 Task: Create List Data Visualization in Board Employee Benefits Packages to Workspace Employee Relations. Create List Business Intelligence in Board Product Feature Prioritization to Workspace Employee Relations. Create List Market Research in Board Product Requirements Gathering and Analysis to Workspace Employee Relations
Action: Mouse moved to (34, 272)
Screenshot: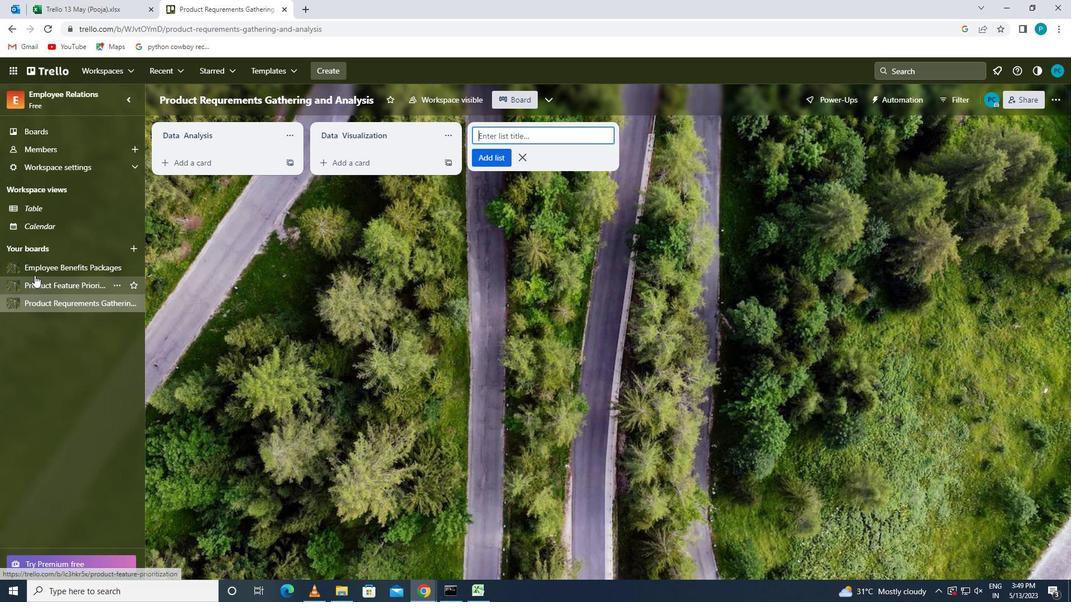 
Action: Mouse pressed left at (34, 272)
Screenshot: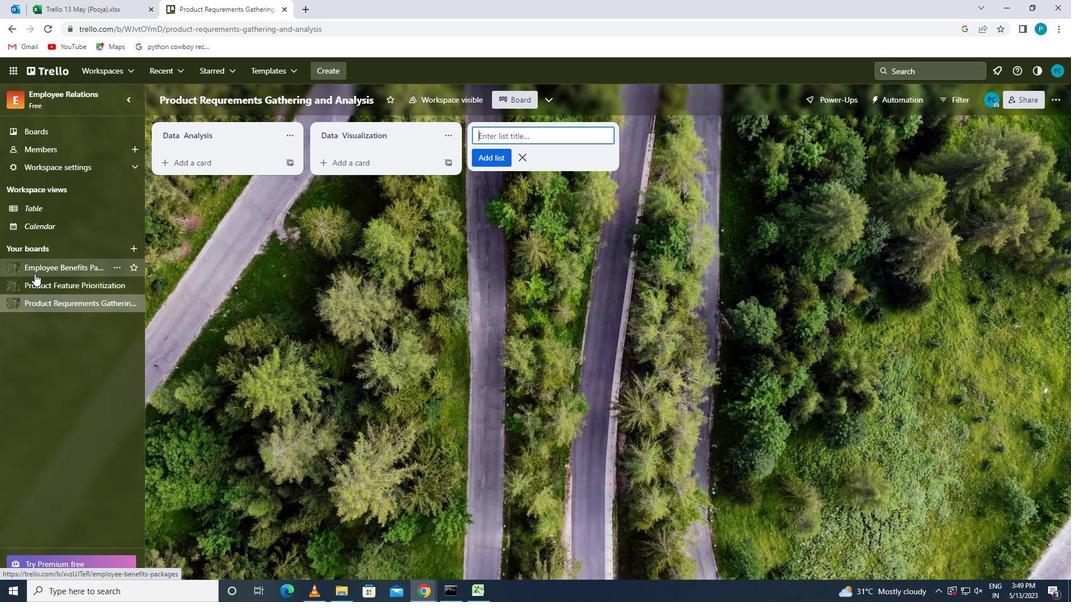 
Action: Mouse moved to (532, 144)
Screenshot: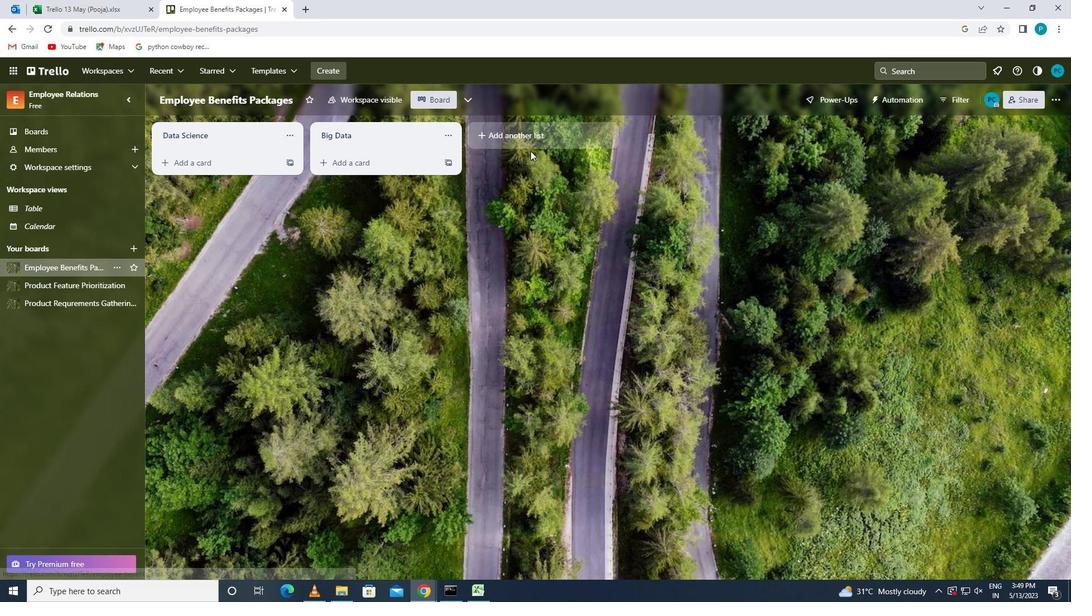 
Action: Mouse pressed left at (532, 144)
Screenshot: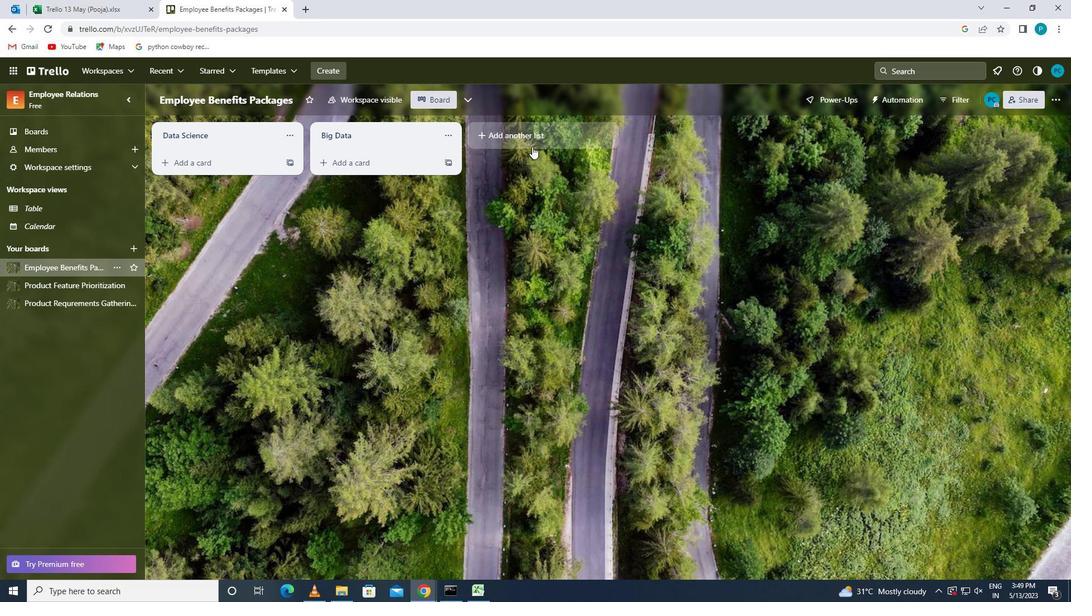 
Action: Mouse moved to (527, 131)
Screenshot: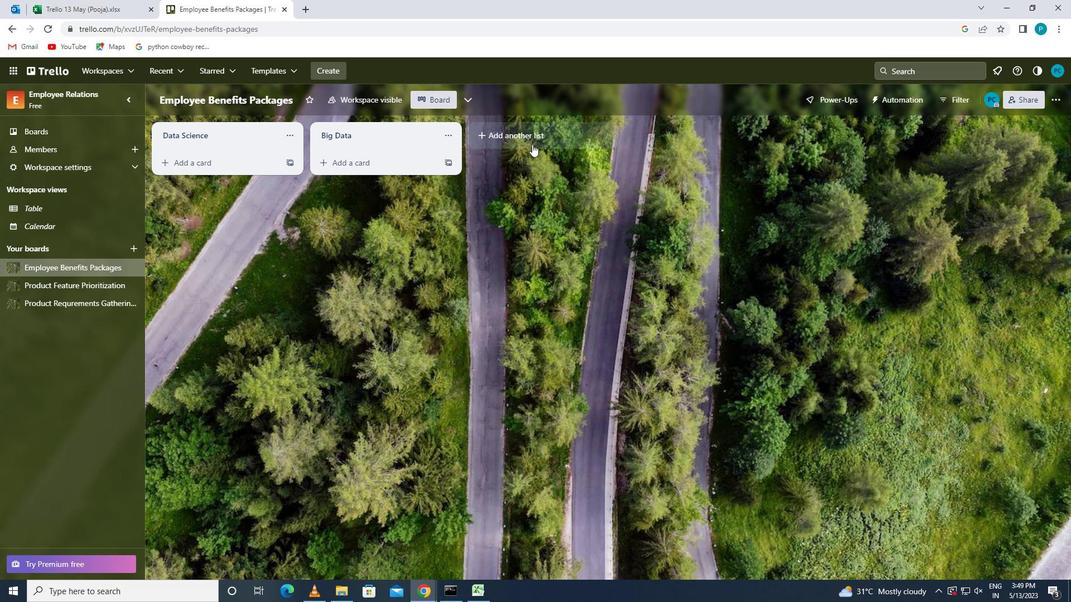 
Action: Mouse pressed left at (527, 131)
Screenshot: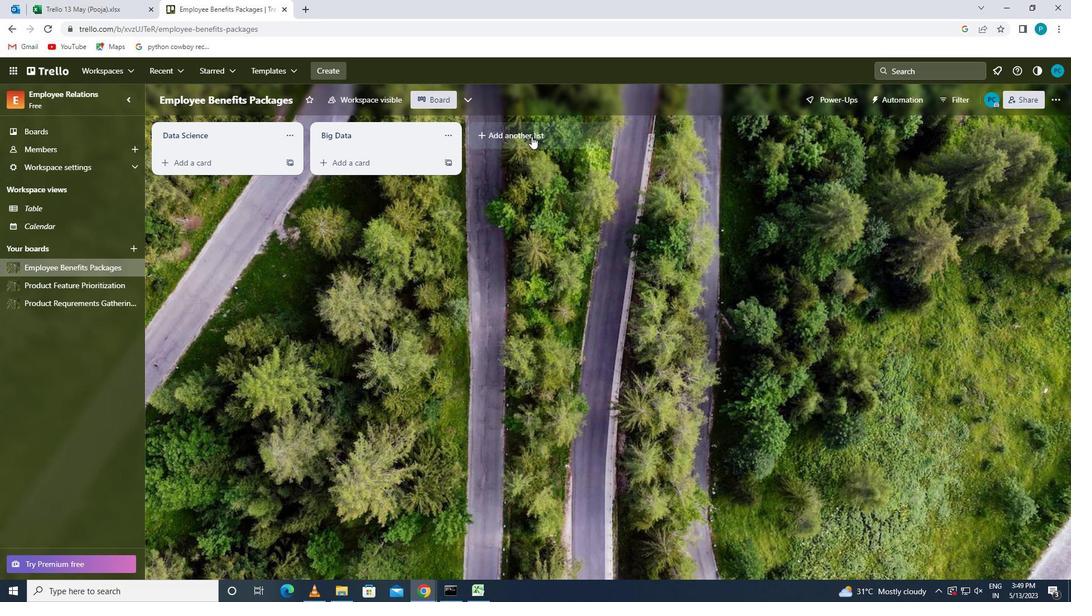 
Action: Key pressed <Key.caps_lock>d<Key.caps_lock>ata<Key.space><Key.caps_lock>v<Key.caps_lock>isualization
Screenshot: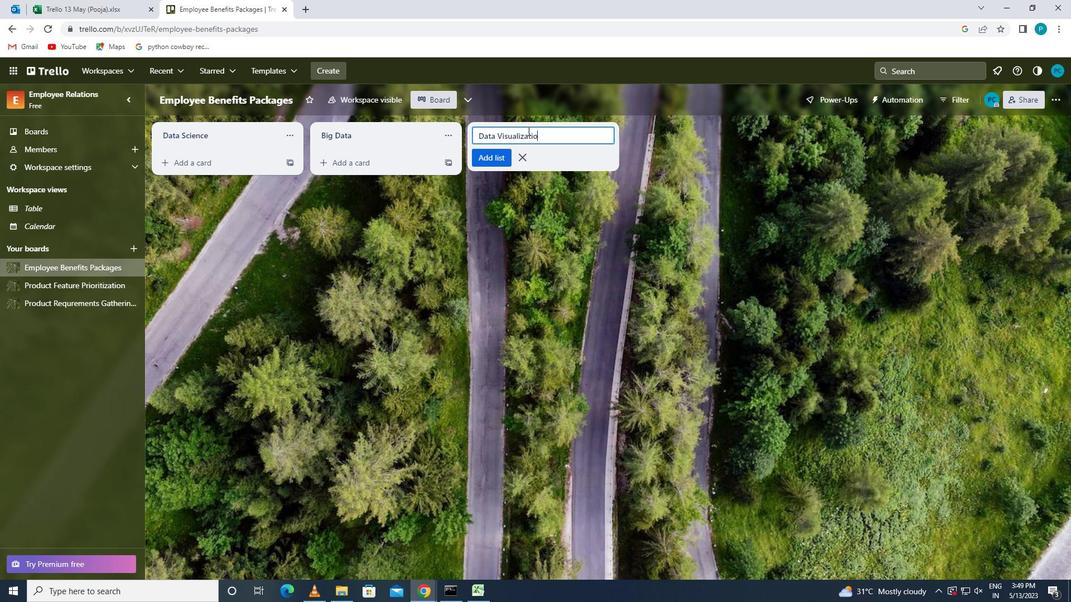 
Action: Mouse moved to (498, 157)
Screenshot: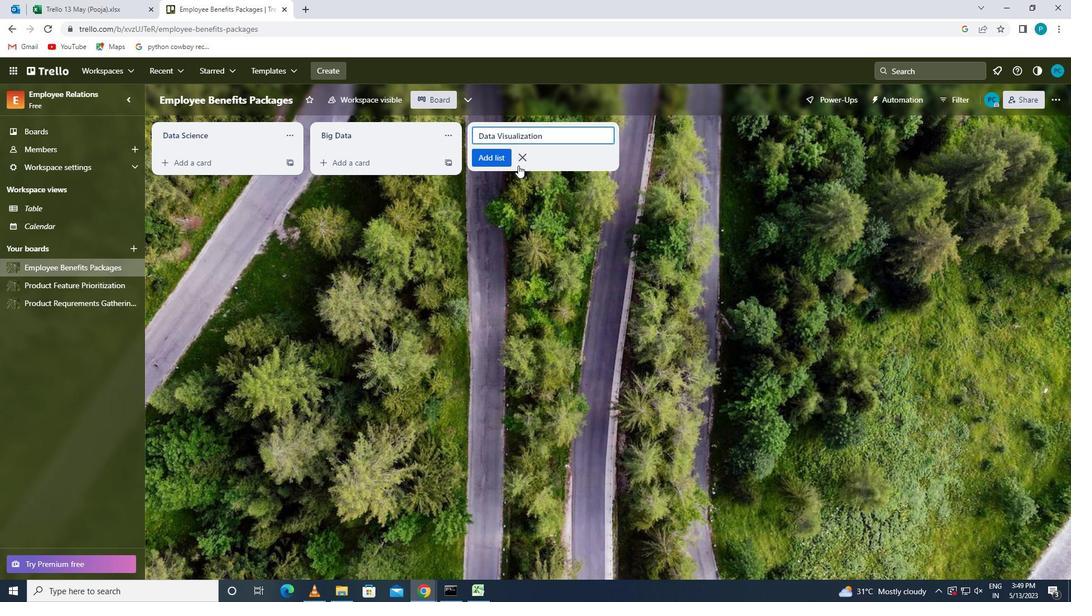 
Action: Mouse pressed left at (498, 157)
Screenshot: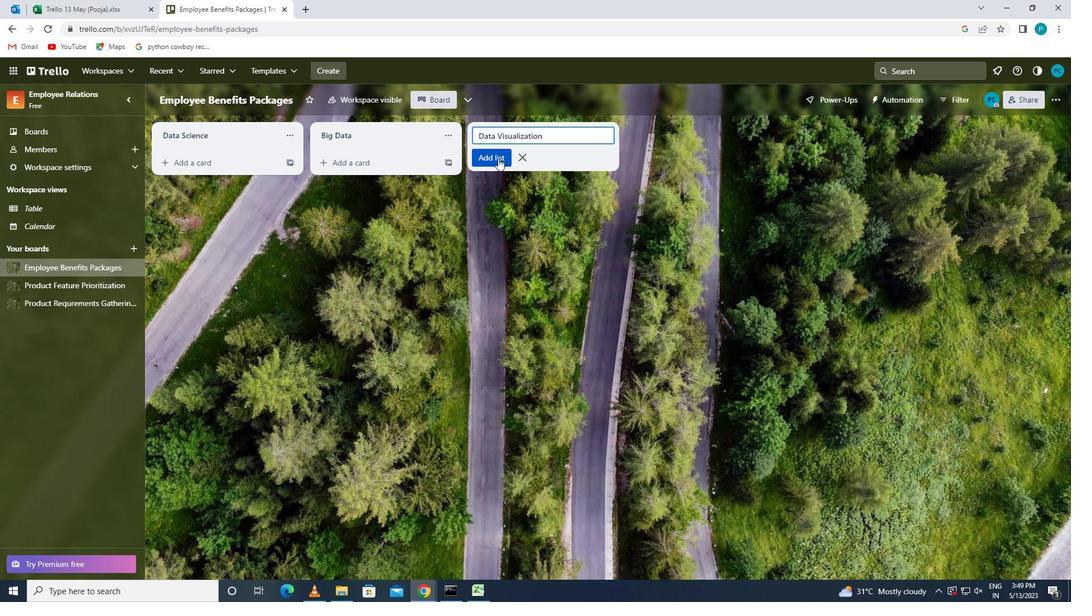 
Action: Mouse moved to (97, 289)
Screenshot: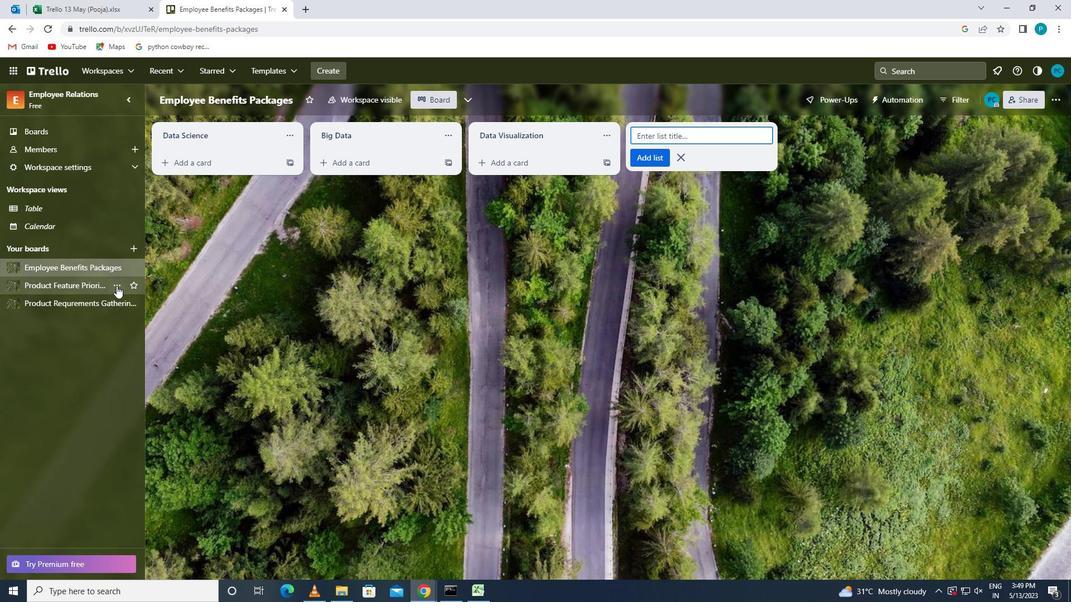 
Action: Mouse pressed left at (97, 289)
Screenshot: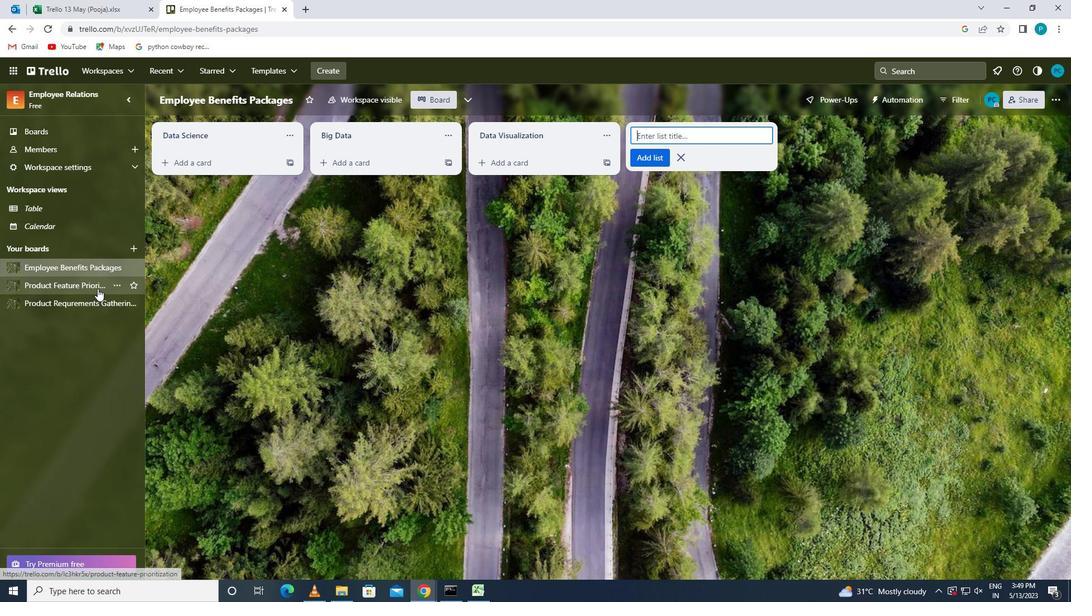 
Action: Mouse moved to (523, 135)
Screenshot: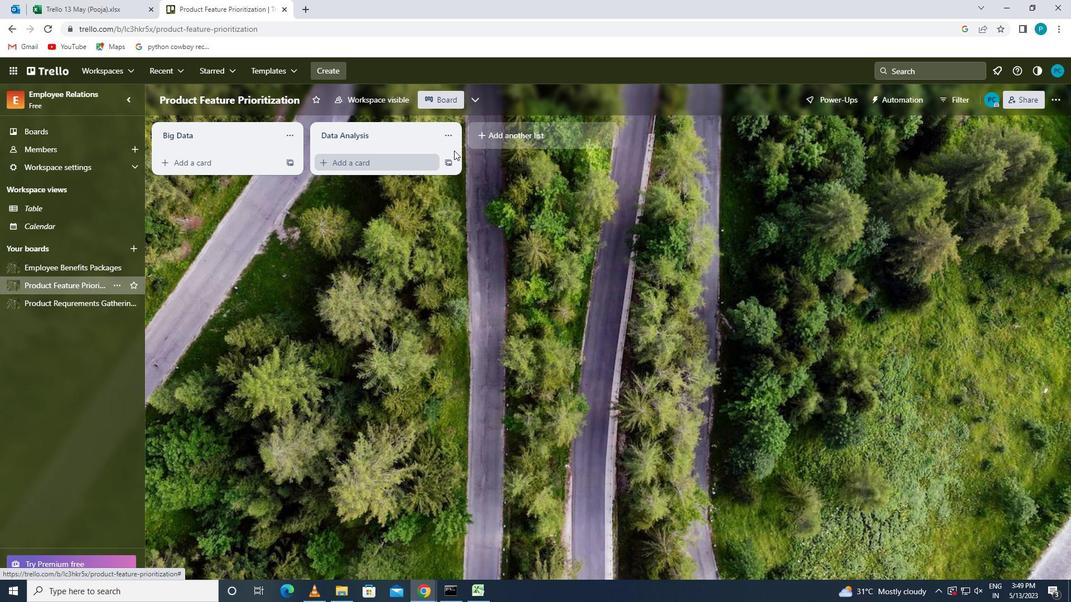 
Action: Mouse pressed left at (523, 135)
Screenshot: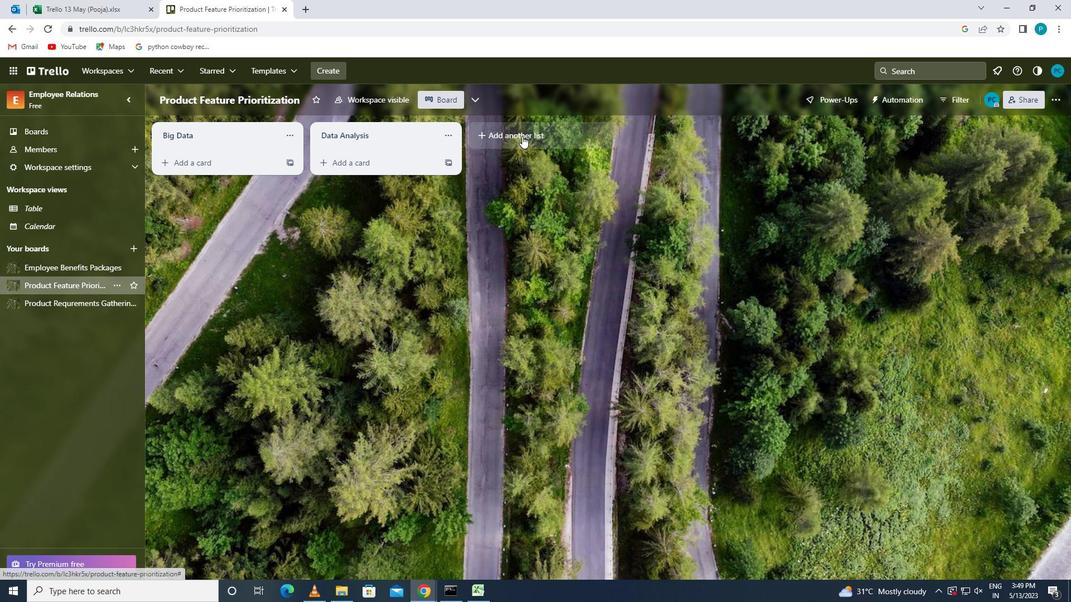 
Action: Key pressed <Key.caps_lock>b<Key.caps_lock>usiness<Key.space><Key.caps_lock>i<Key.caps_lock>nre<Key.backspace><Key.backspace>telligence
Screenshot: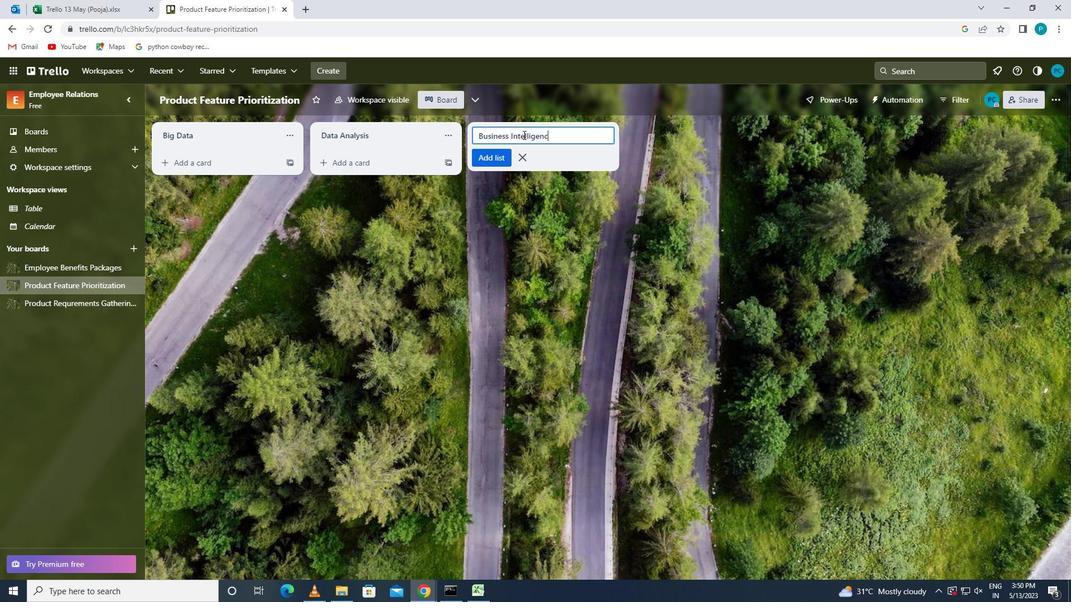 
Action: Mouse moved to (488, 161)
Screenshot: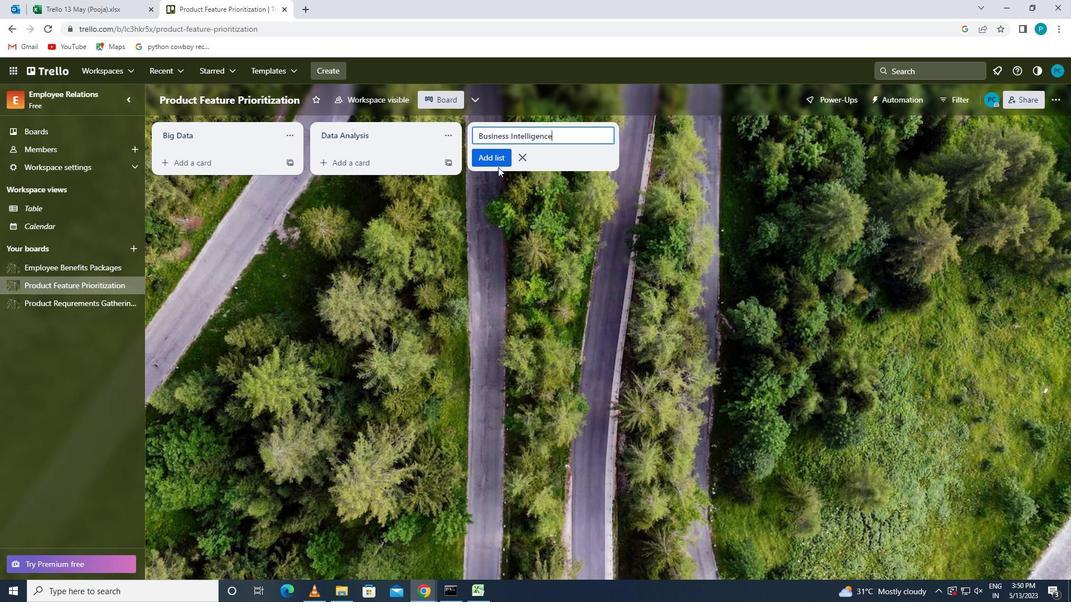 
Action: Mouse pressed left at (488, 161)
Screenshot: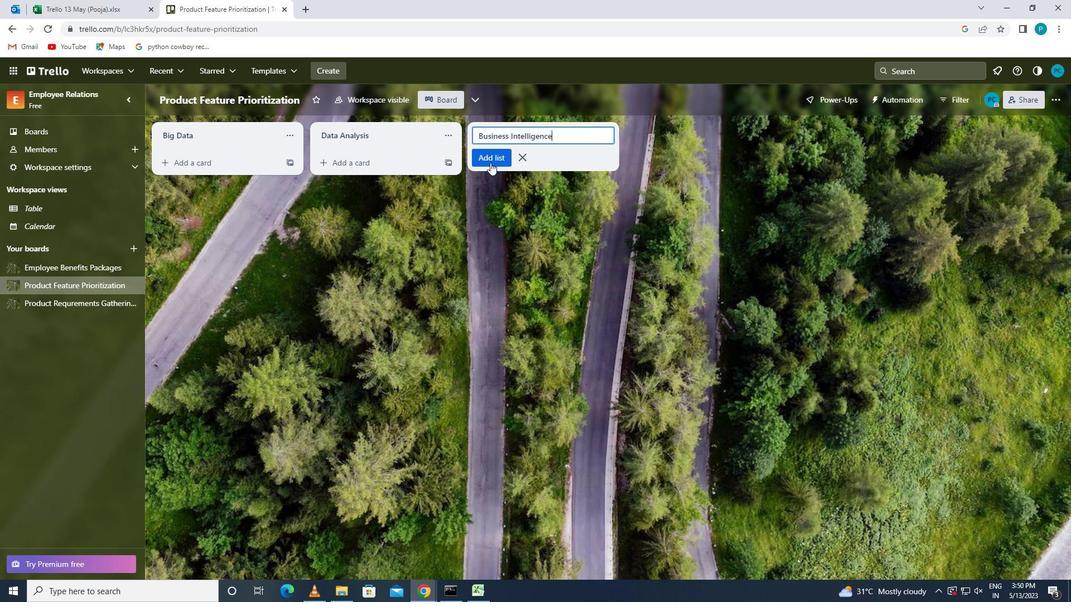 
Action: Mouse moved to (82, 300)
Screenshot: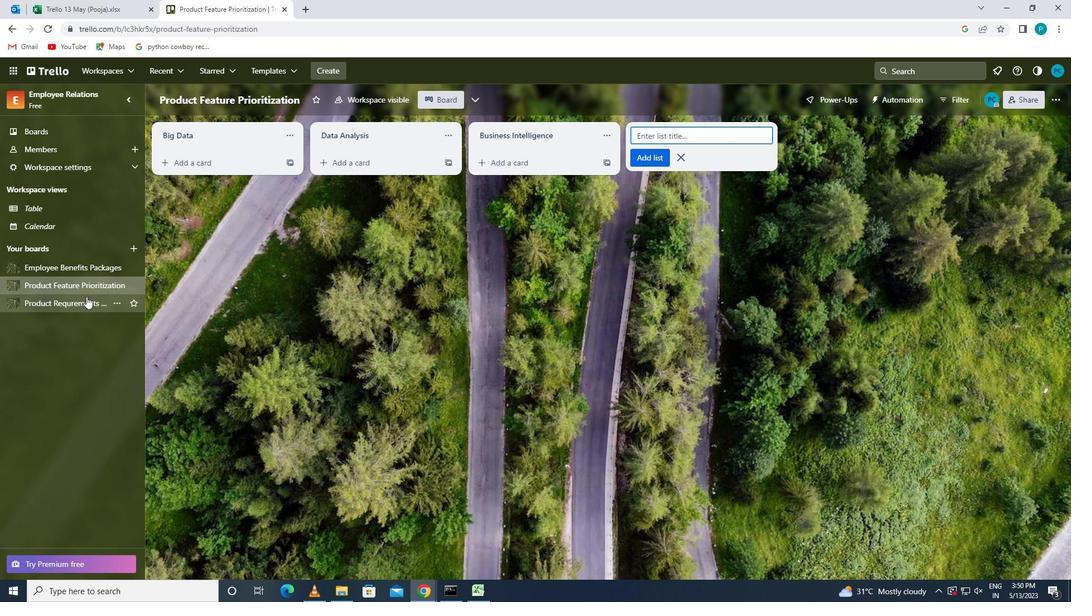 
Action: Mouse pressed left at (82, 300)
Screenshot: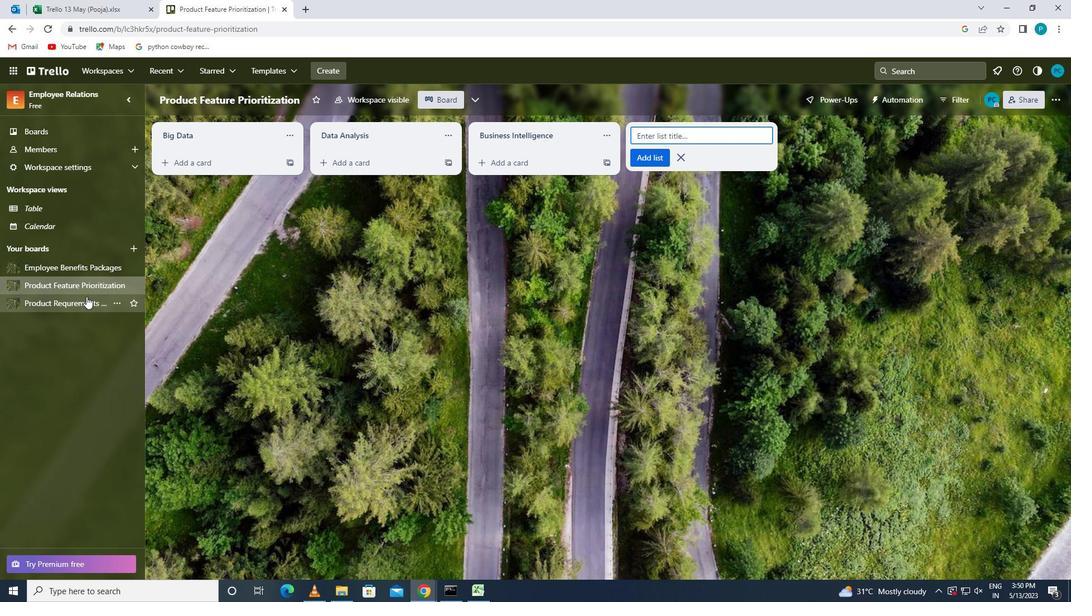 
Action: Mouse moved to (573, 122)
Screenshot: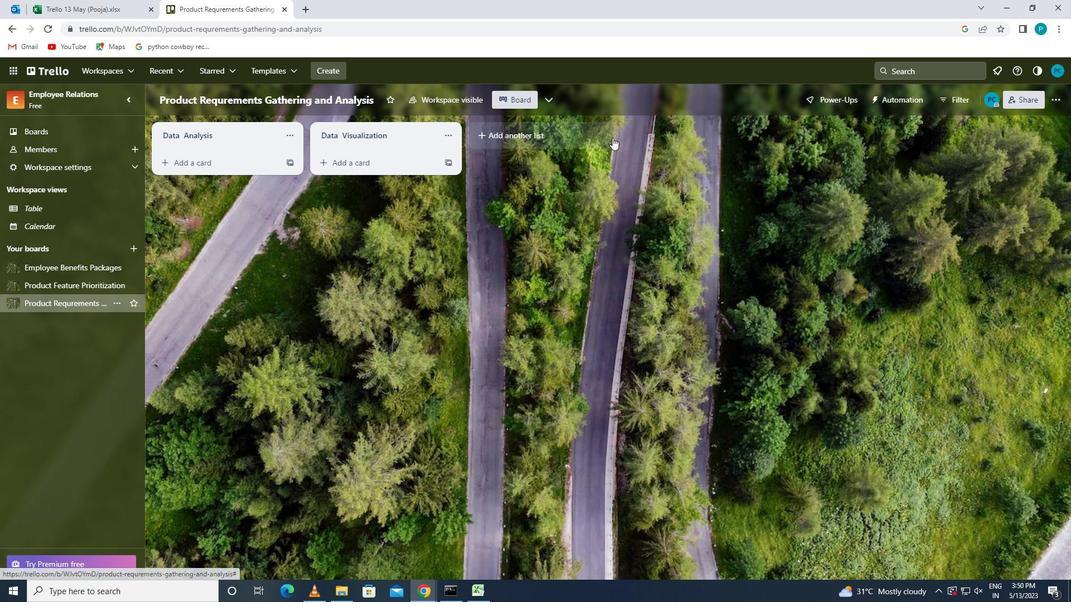 
Action: Mouse pressed left at (573, 122)
Screenshot: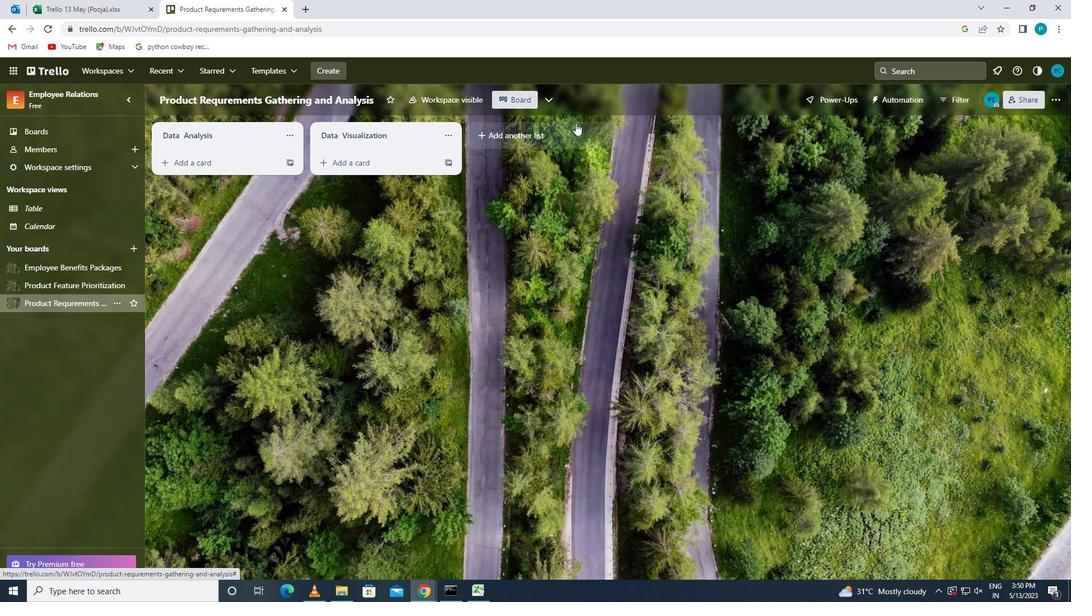 
Action: Mouse moved to (566, 129)
Screenshot: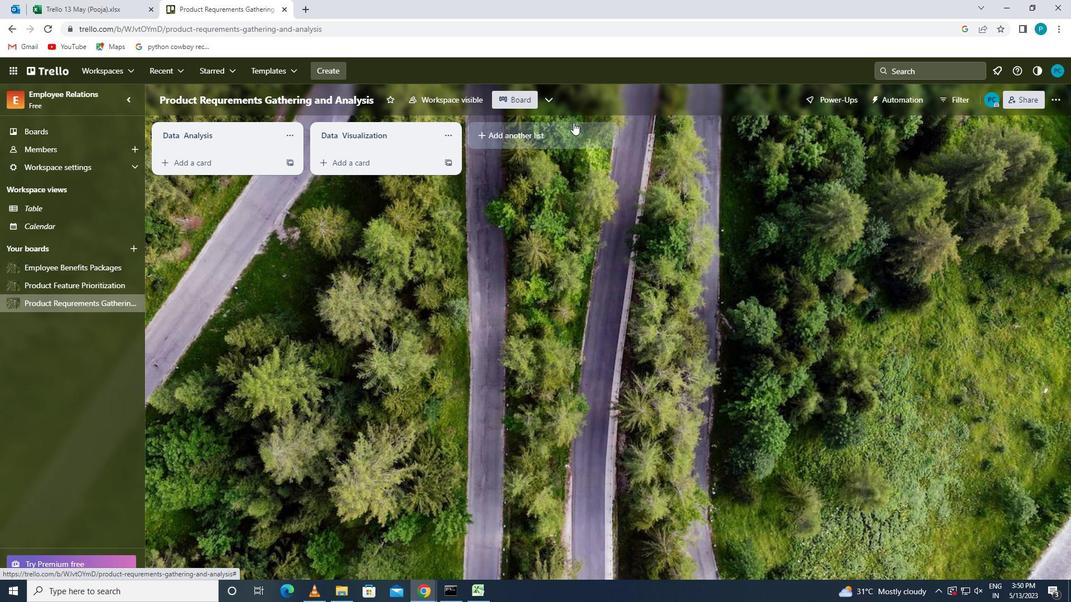 
Action: Mouse pressed left at (566, 129)
Screenshot: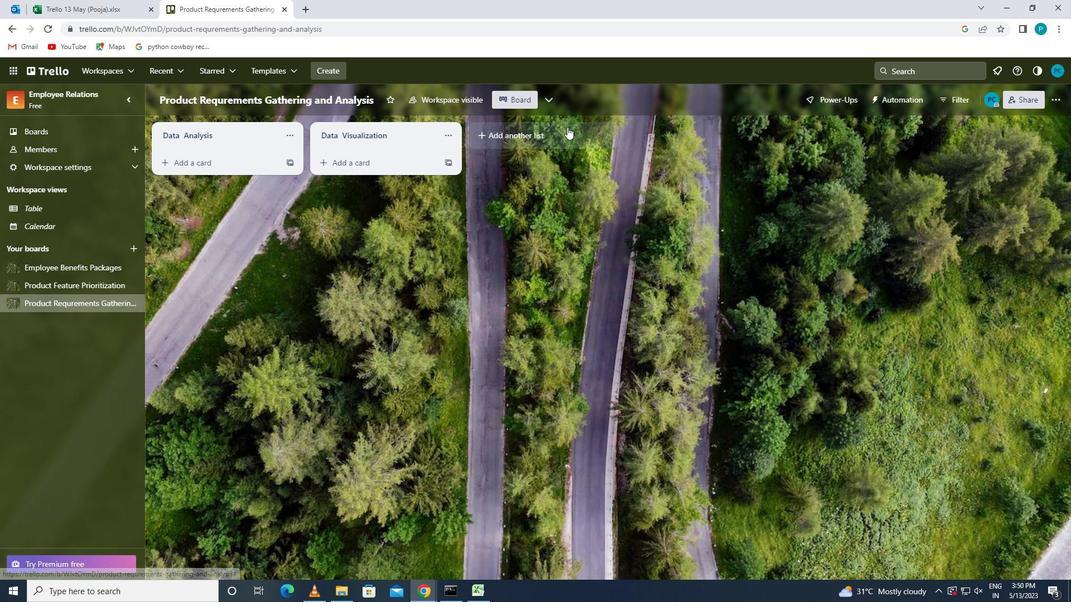 
Action: Mouse moved to (566, 129)
Screenshot: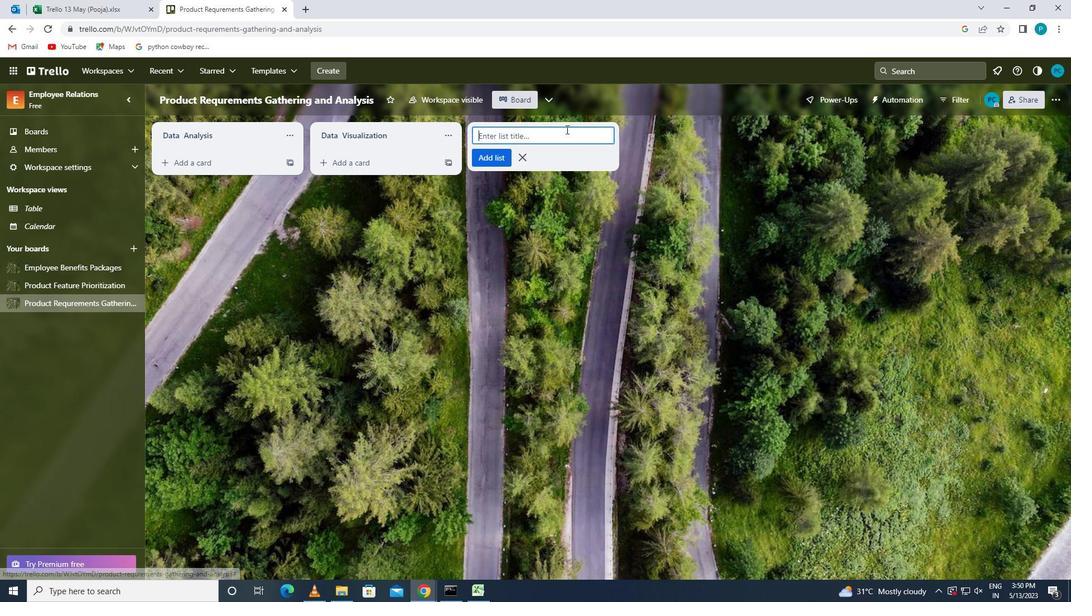 
Action: Key pressed <Key.caps_lock>m<Key.caps_lock>arket<Key.space><Key.caps_lock>r<Key.caps_lock>esearch
Screenshot: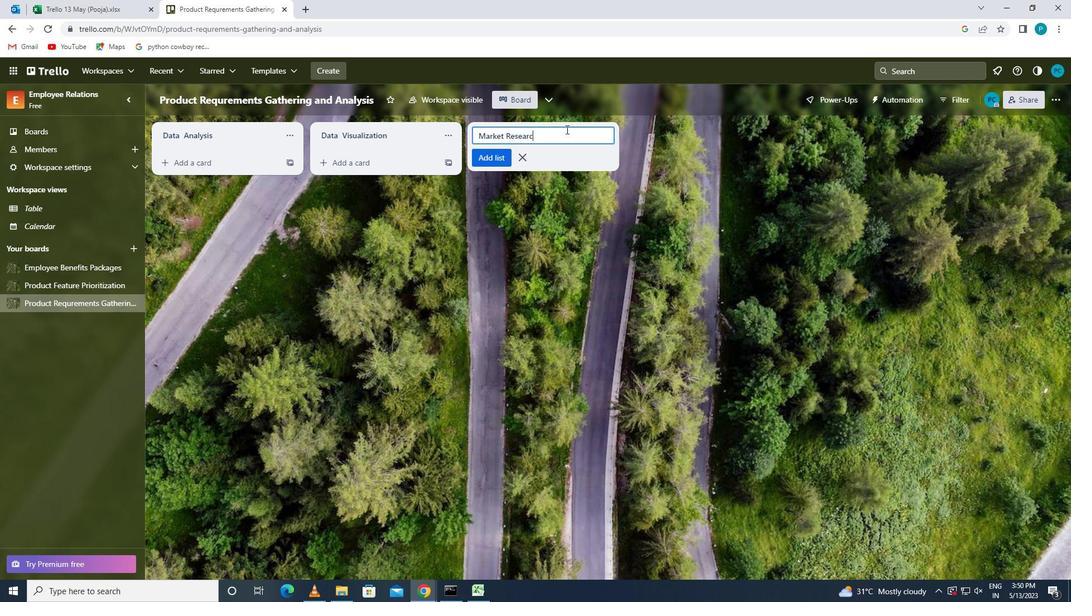 
Action: Mouse moved to (487, 160)
Screenshot: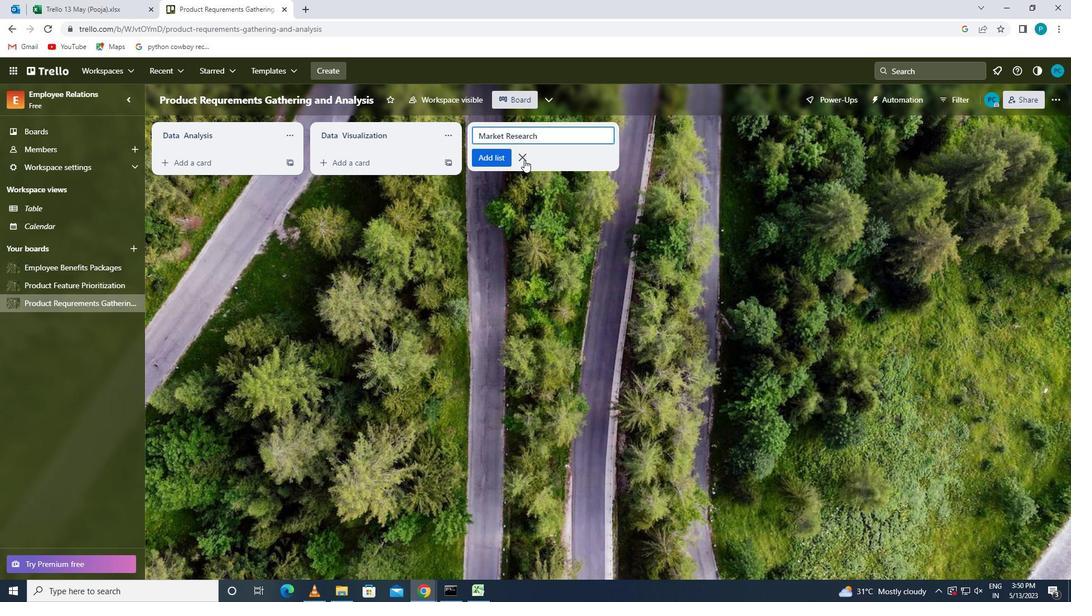 
Action: Mouse pressed left at (487, 160)
Screenshot: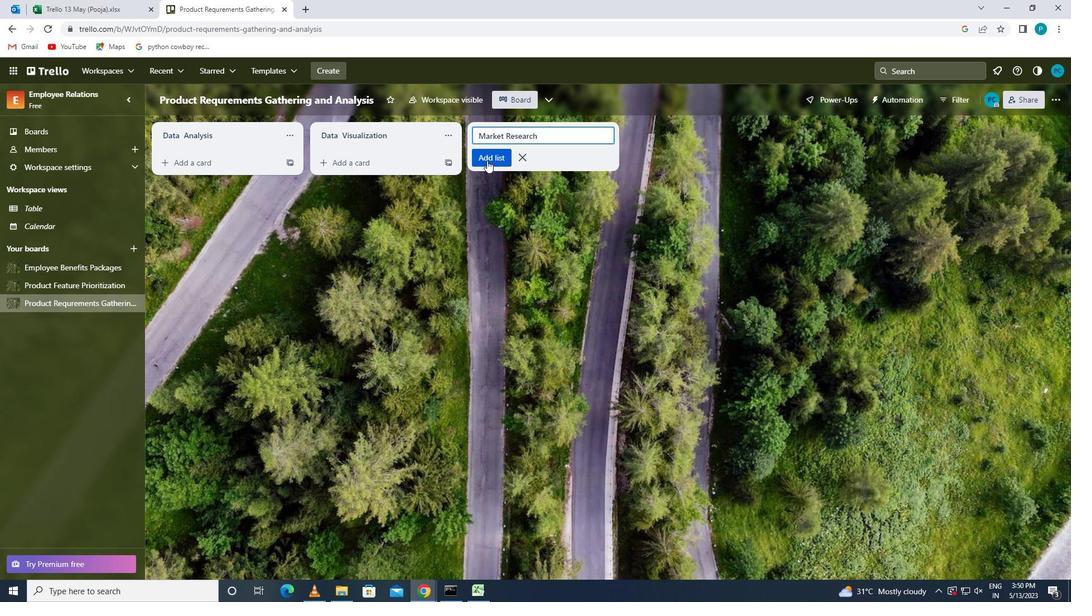 
Action: Mouse moved to (430, 590)
Screenshot: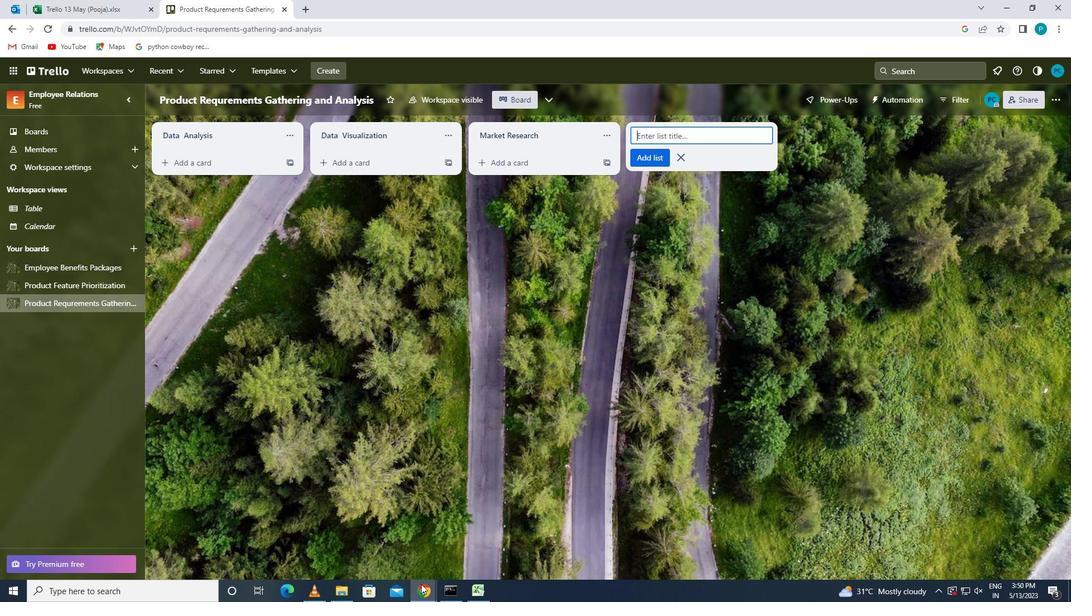 
